 Task: Search for emails received this month in Outlook.
Action: Mouse moved to (306, 9)
Screenshot: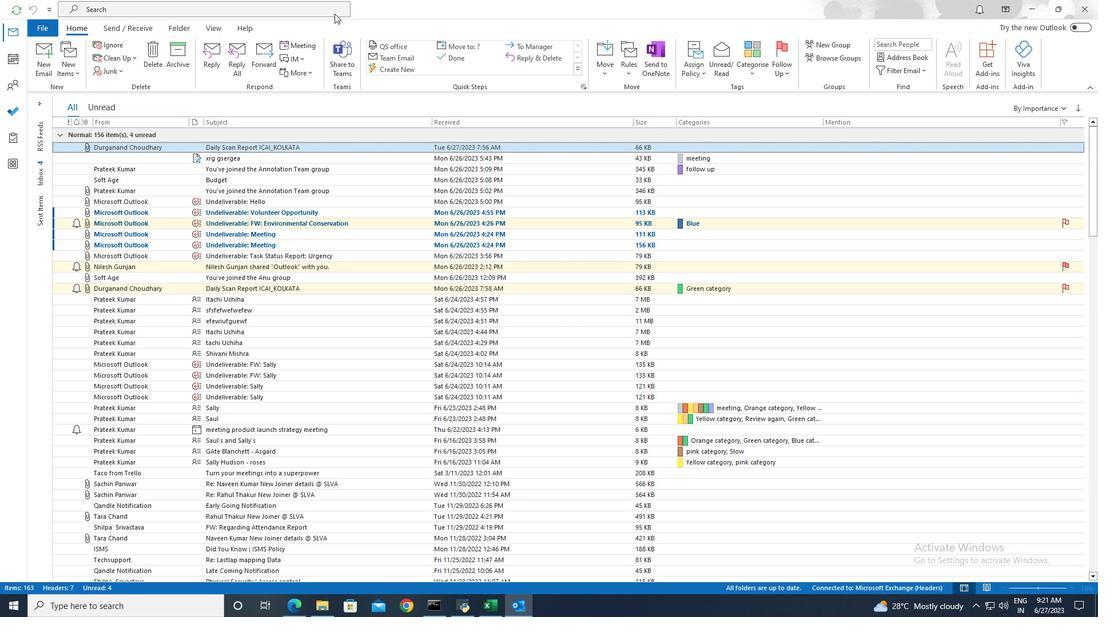 
Action: Mouse pressed left at (306, 9)
Screenshot: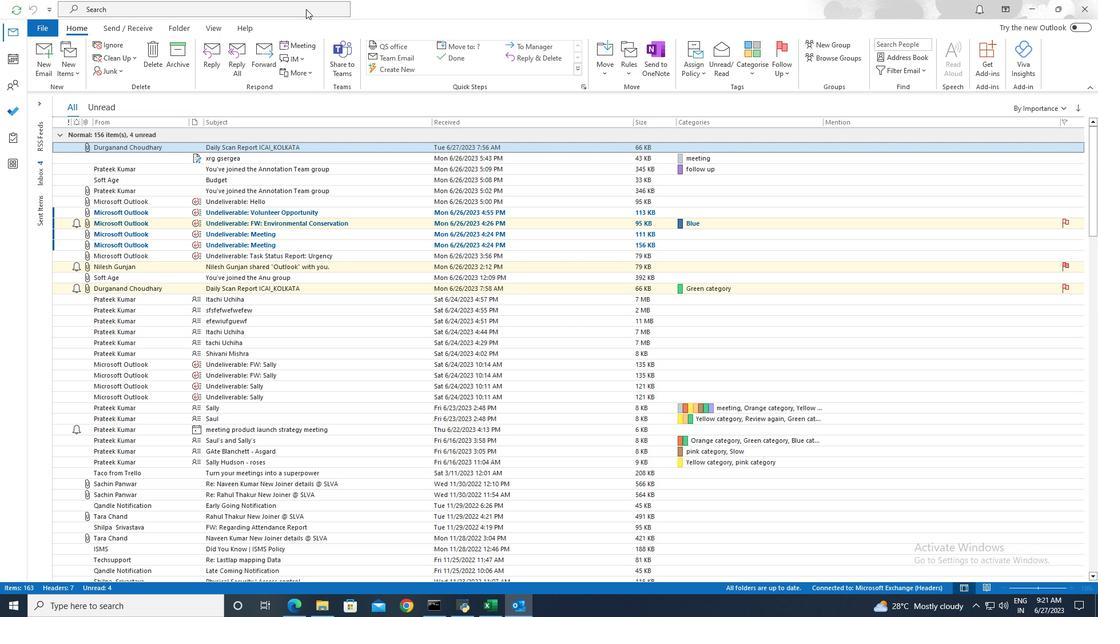 
Action: Mouse moved to (393, 9)
Screenshot: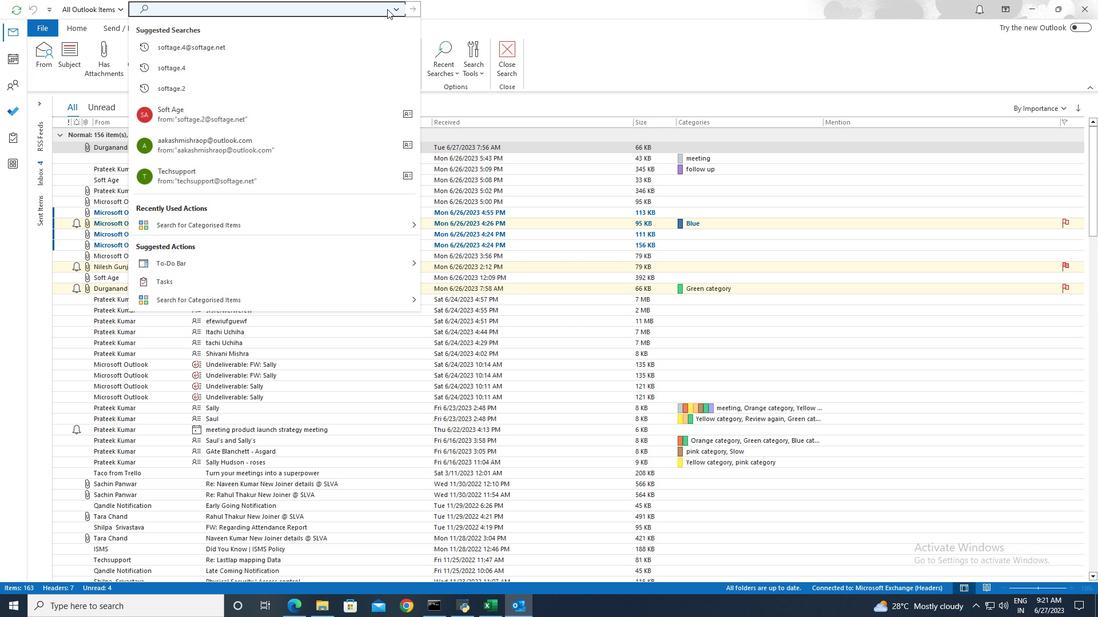 
Action: Mouse pressed left at (393, 9)
Screenshot: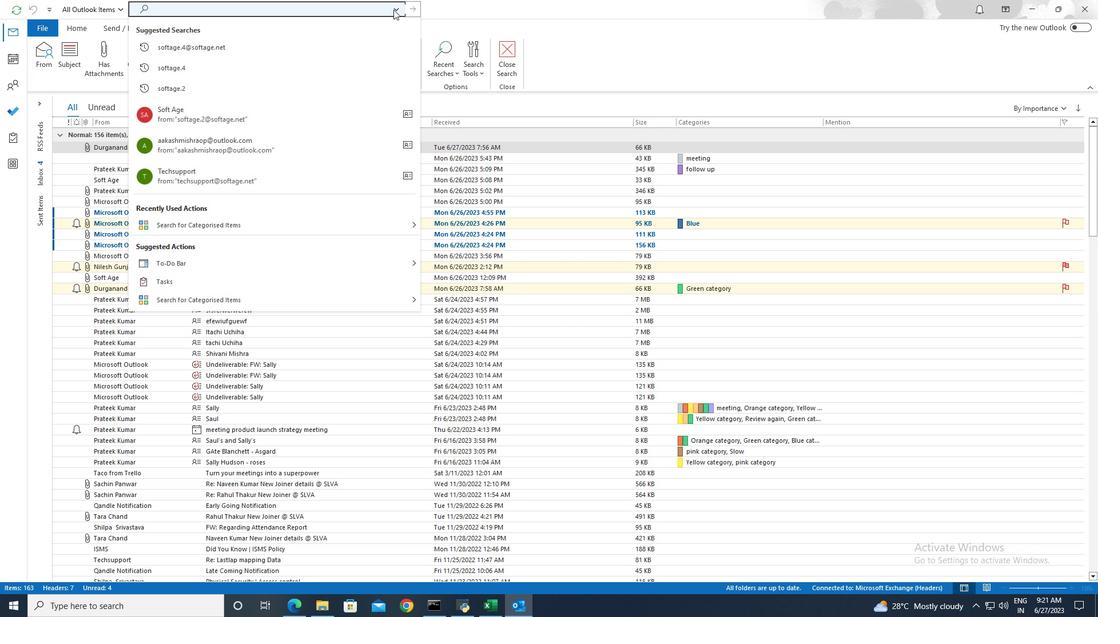 
Action: Mouse moved to (395, 145)
Screenshot: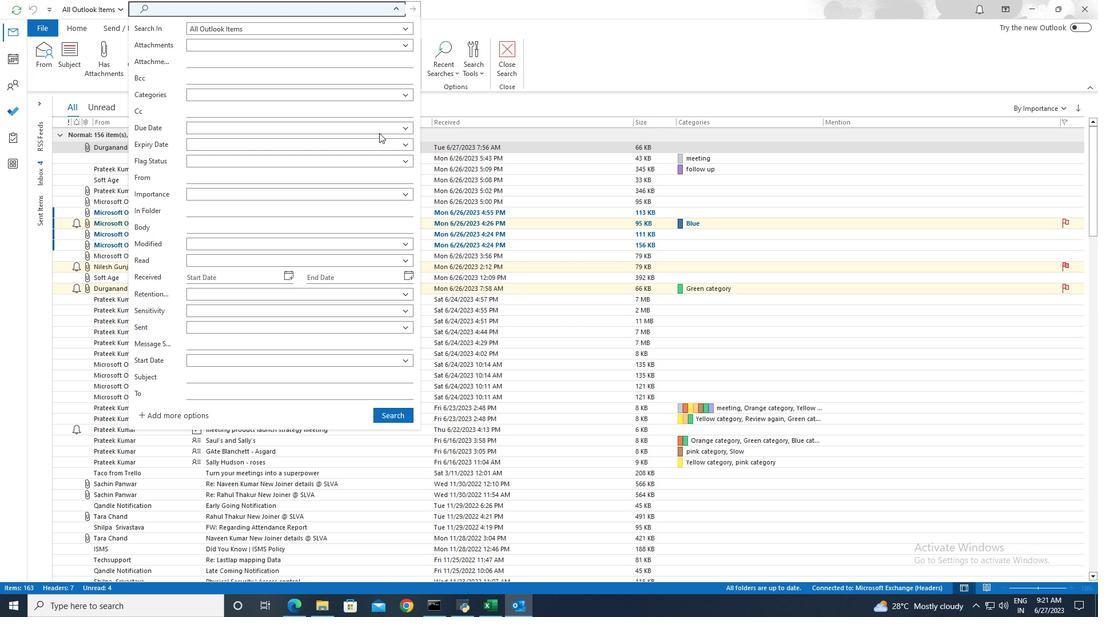 
Action: Mouse pressed left at (395, 145)
Screenshot: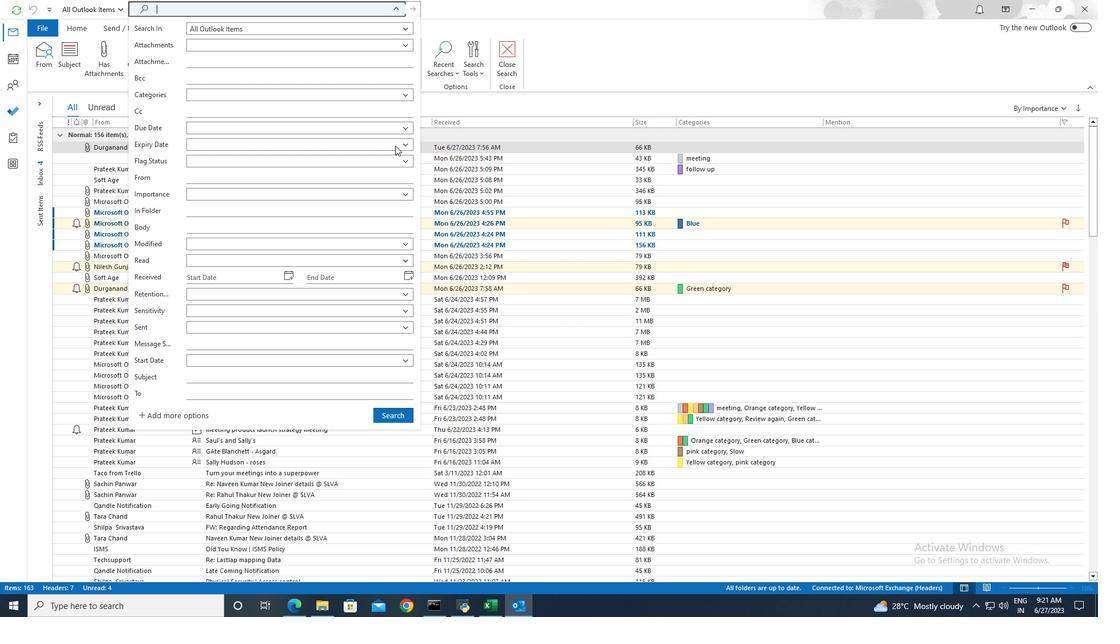 
Action: Mouse moved to (244, 206)
Screenshot: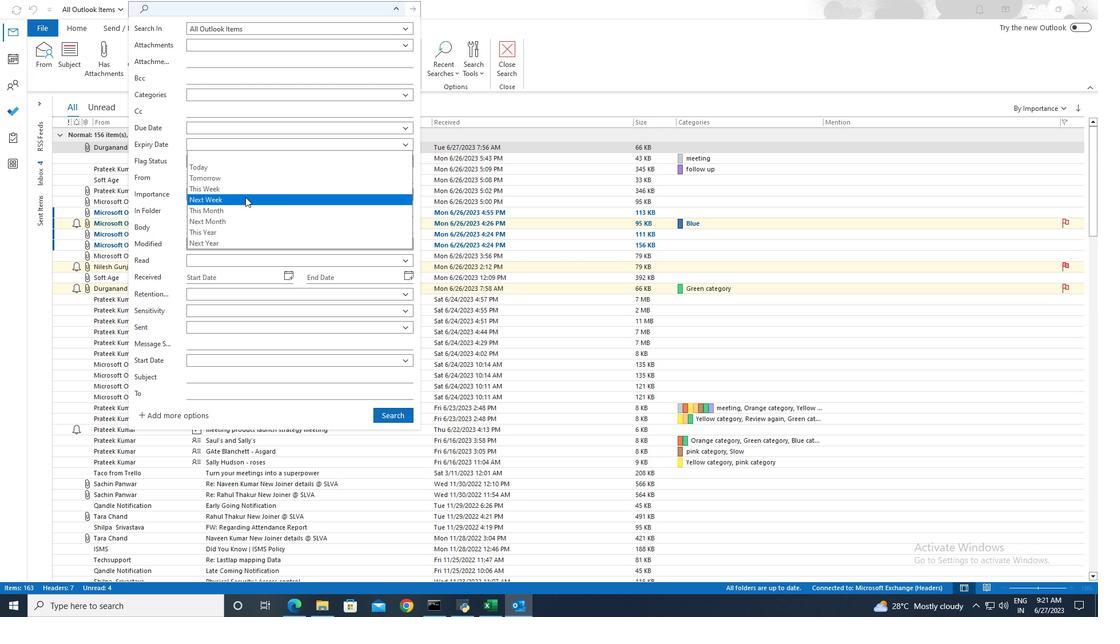 
Action: Mouse pressed left at (244, 206)
Screenshot: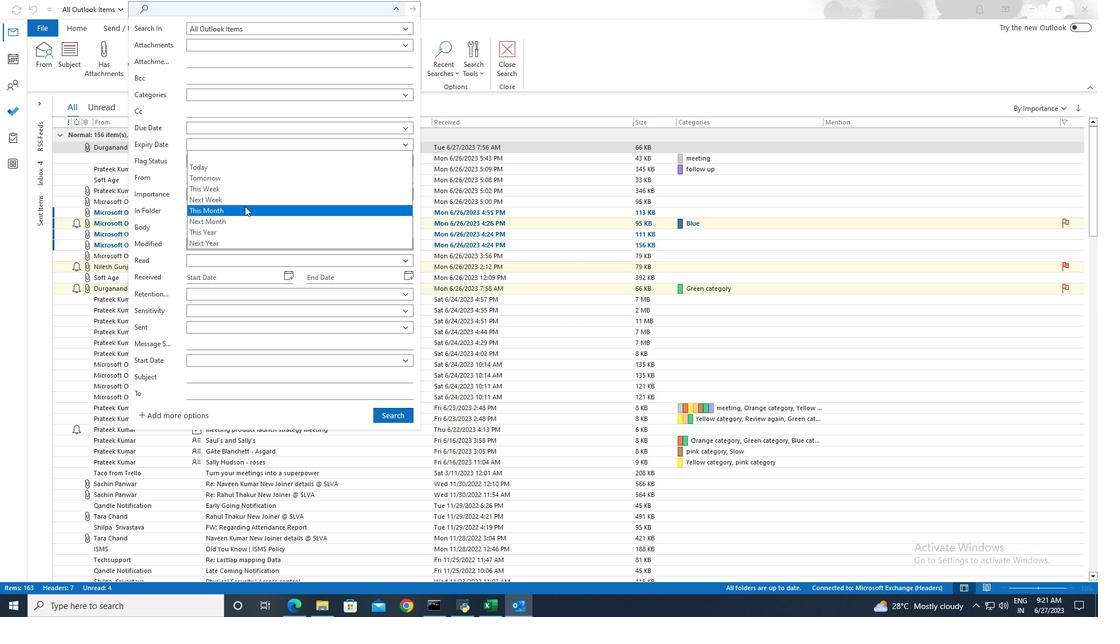 
Action: Mouse moved to (396, 413)
Screenshot: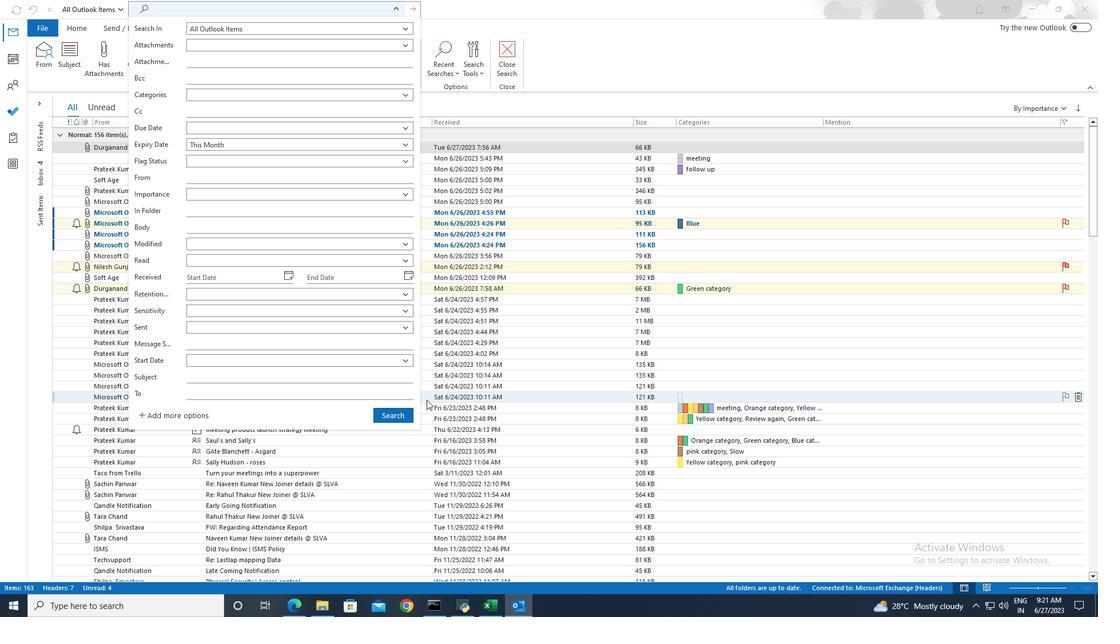 
Action: Mouse pressed left at (396, 413)
Screenshot: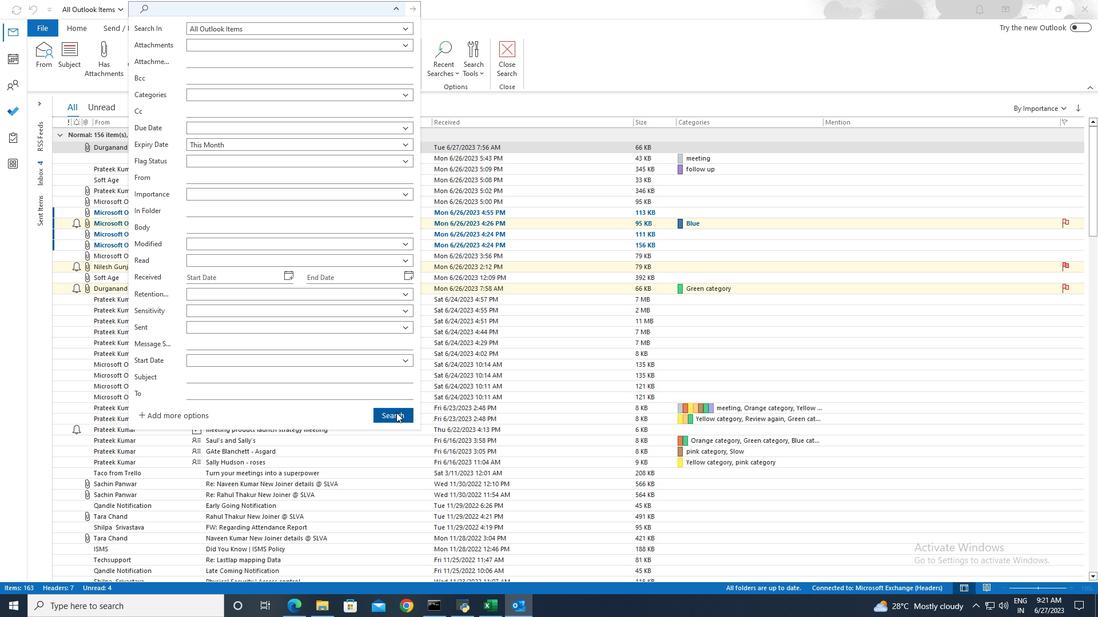 
